 Task: Create in the project TriumphTech and in the Backlog issue 'Upgrade the security protocols of a web application to comply with new regulatory requirements' a child issue 'Email campaign engagement rate tracking and analysis', and assign it to team member softage.2@softage.net.
Action: Mouse moved to (761, 278)
Screenshot: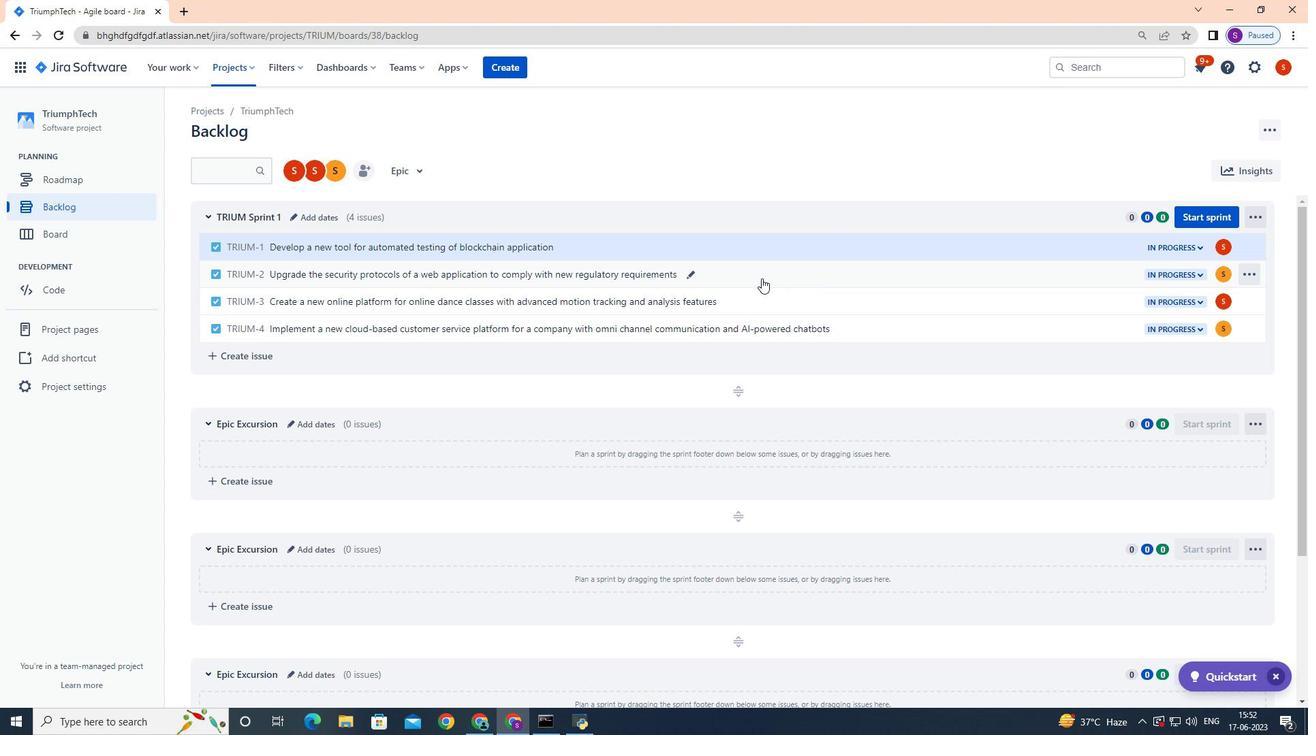 
Action: Mouse pressed left at (761, 278)
Screenshot: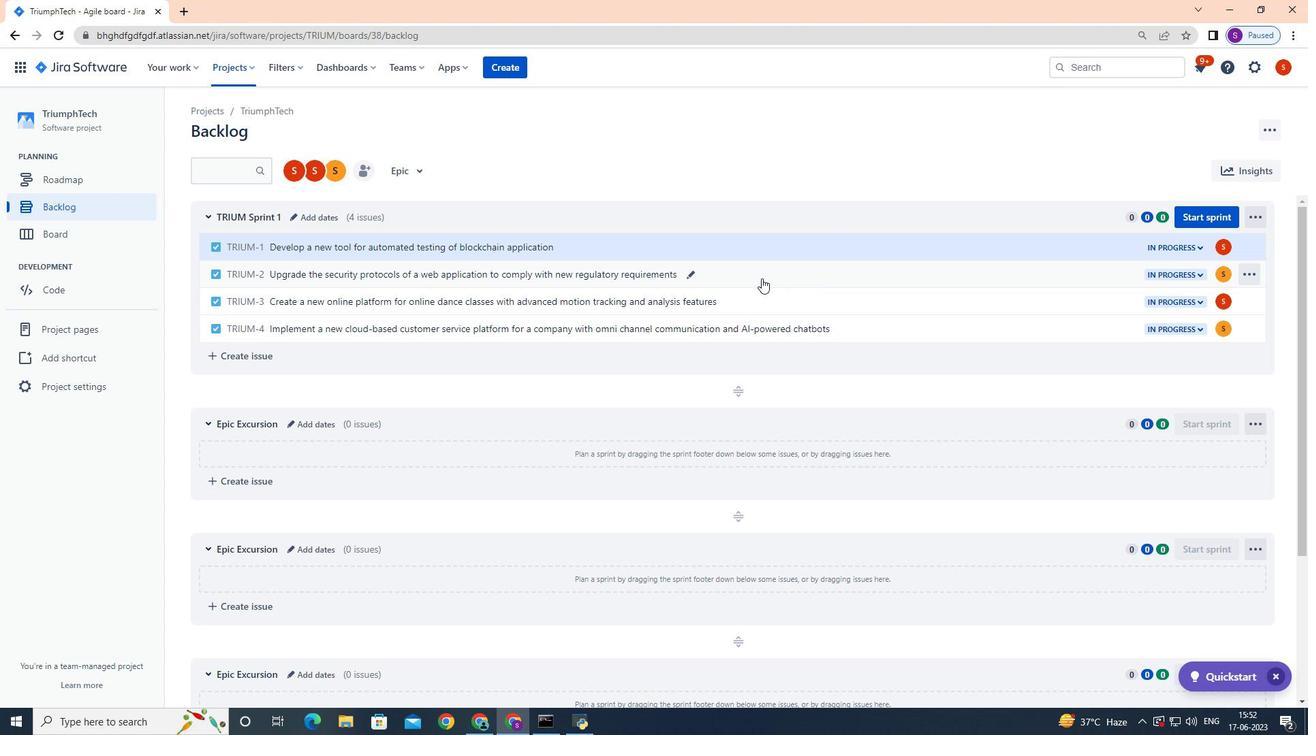 
Action: Mouse moved to (1068, 310)
Screenshot: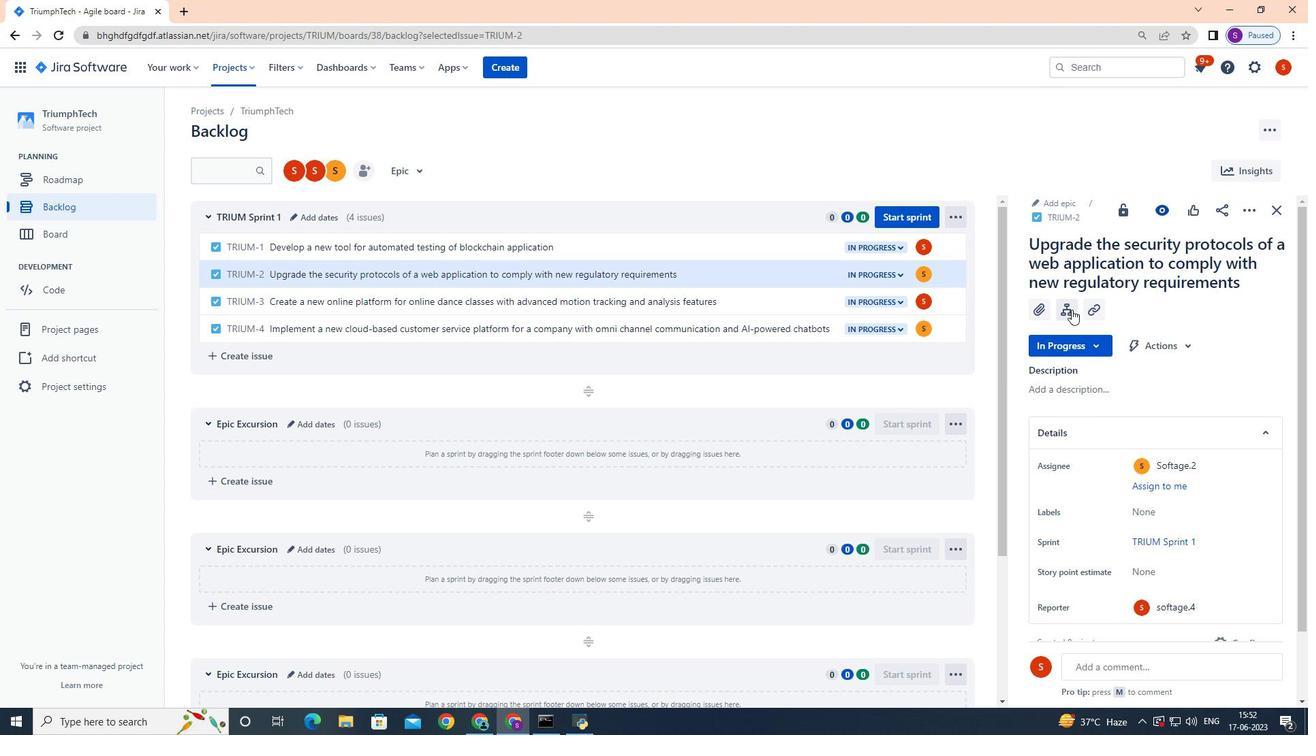 
Action: Mouse pressed left at (1068, 310)
Screenshot: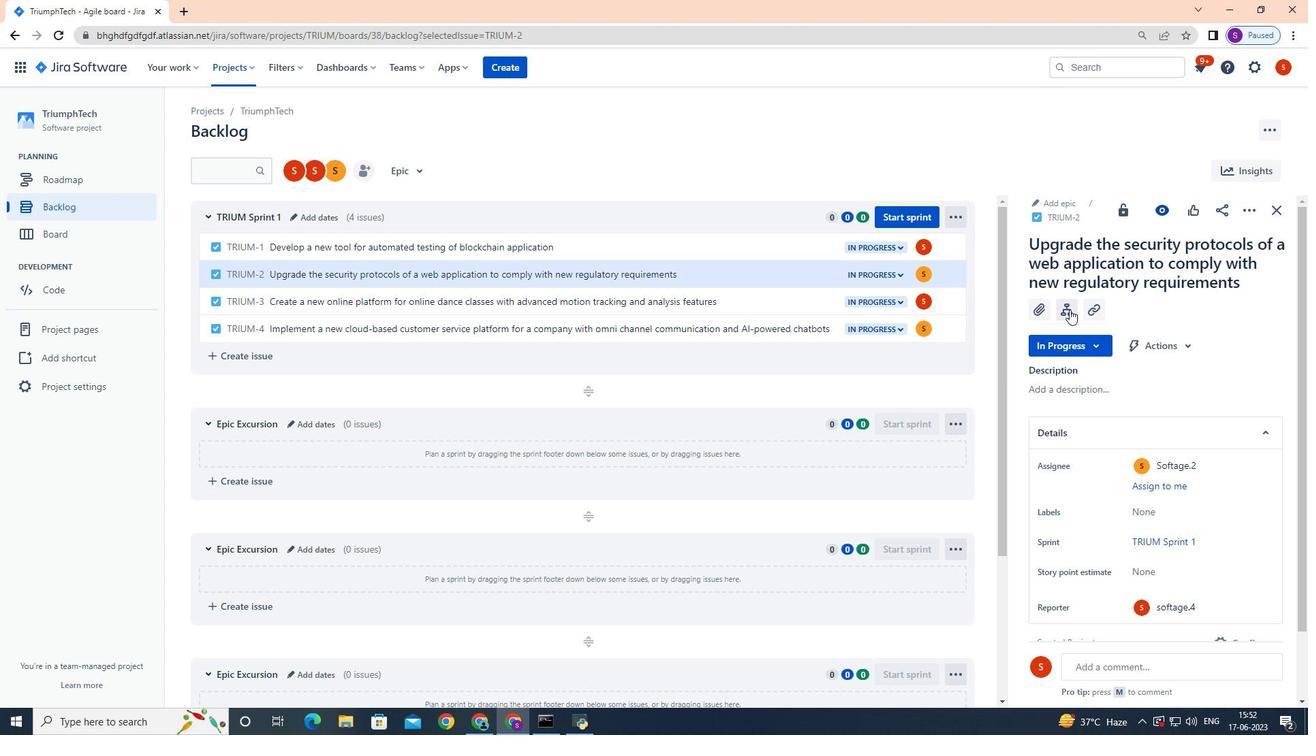 
Action: Mouse moved to (1068, 308)
Screenshot: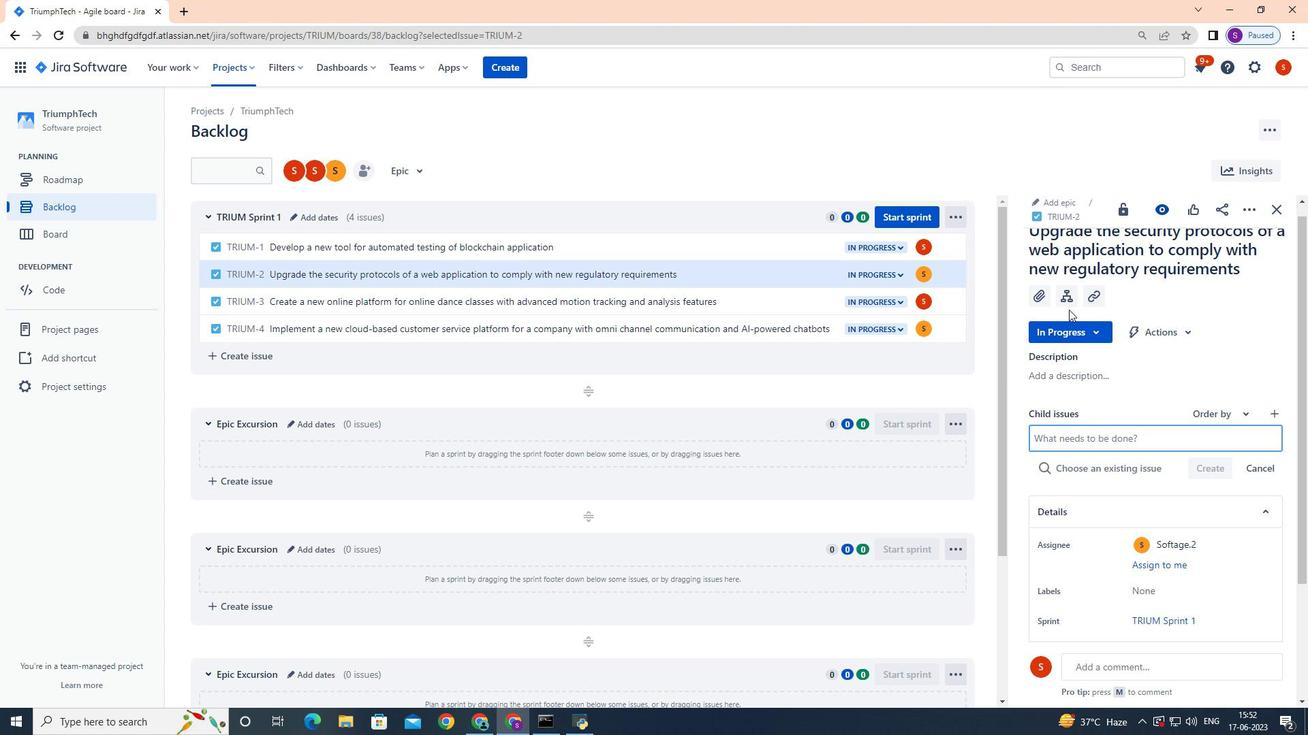 
Action: Key pressed <Key.shift>Email<Key.space>campaign<Key.space>engagement<Key.space>rate<Key.space>tracking<Key.space>and<Key.space>analysis<Key.enter>
Screenshot: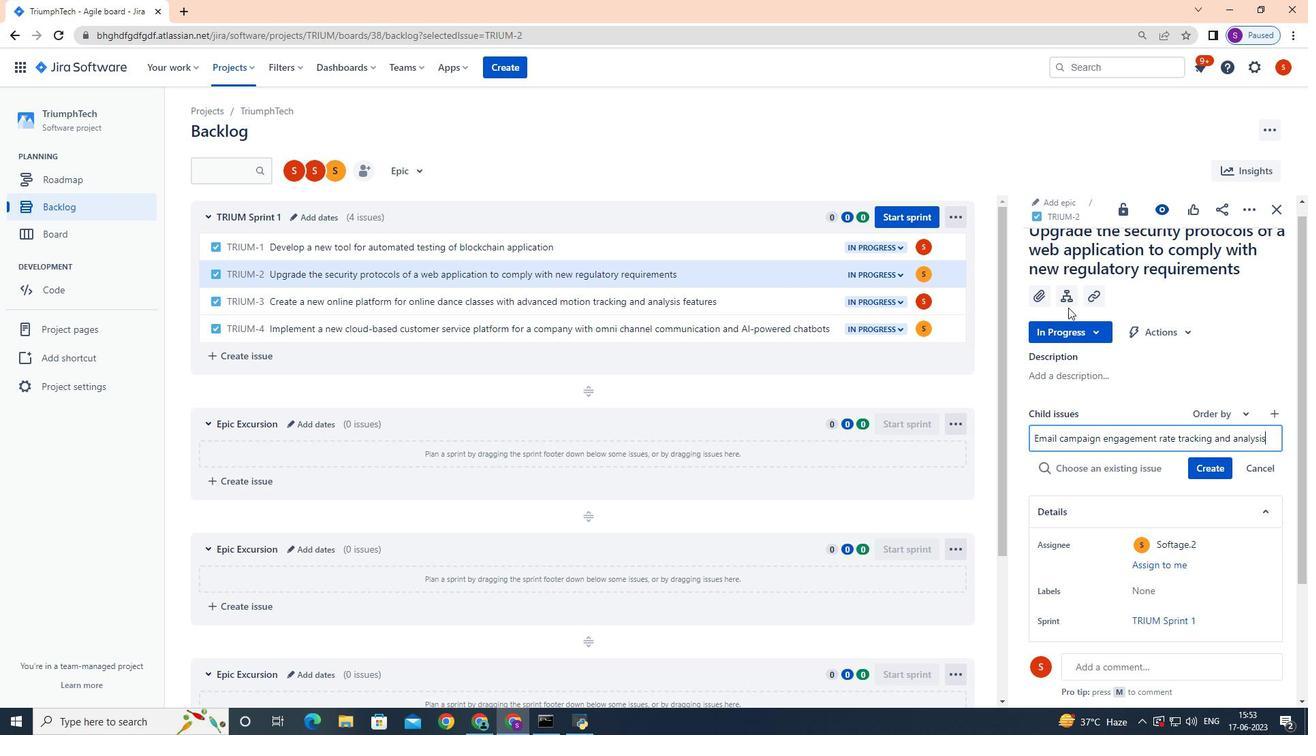 
Action: Mouse moved to (1222, 441)
Screenshot: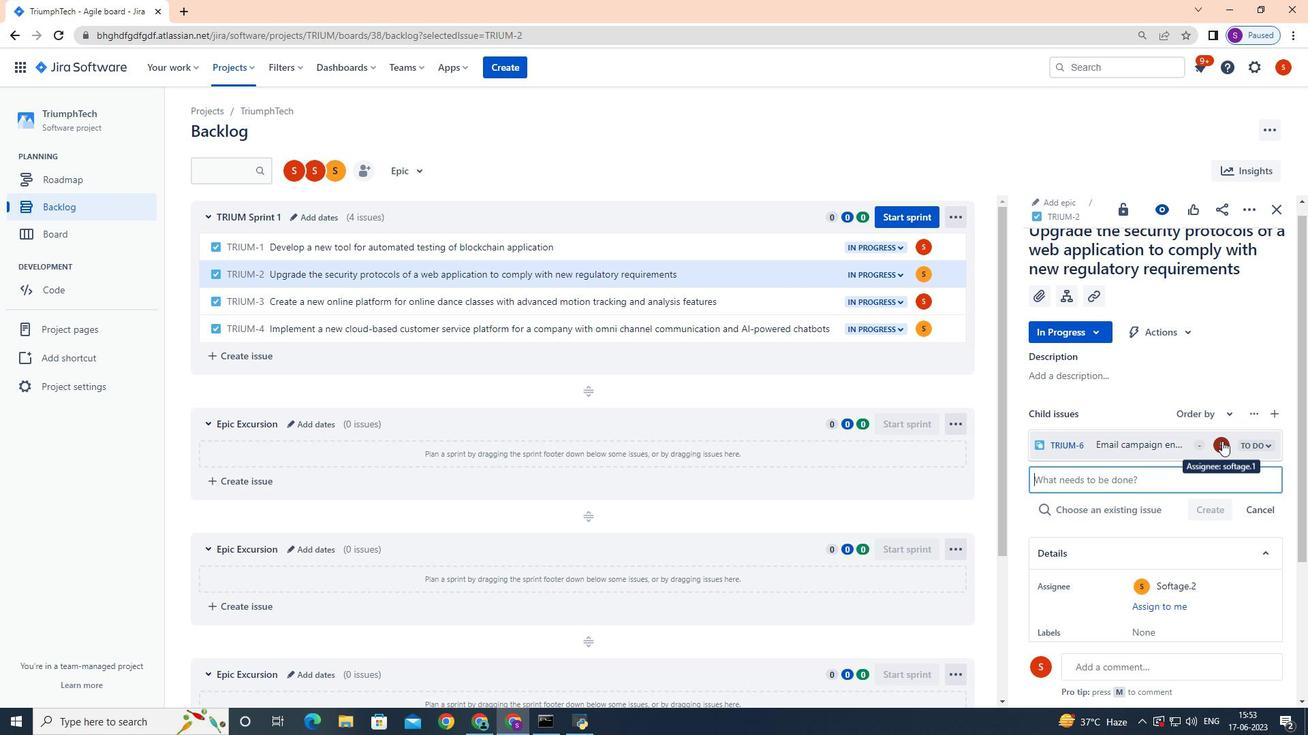 
Action: Mouse pressed left at (1222, 441)
Screenshot: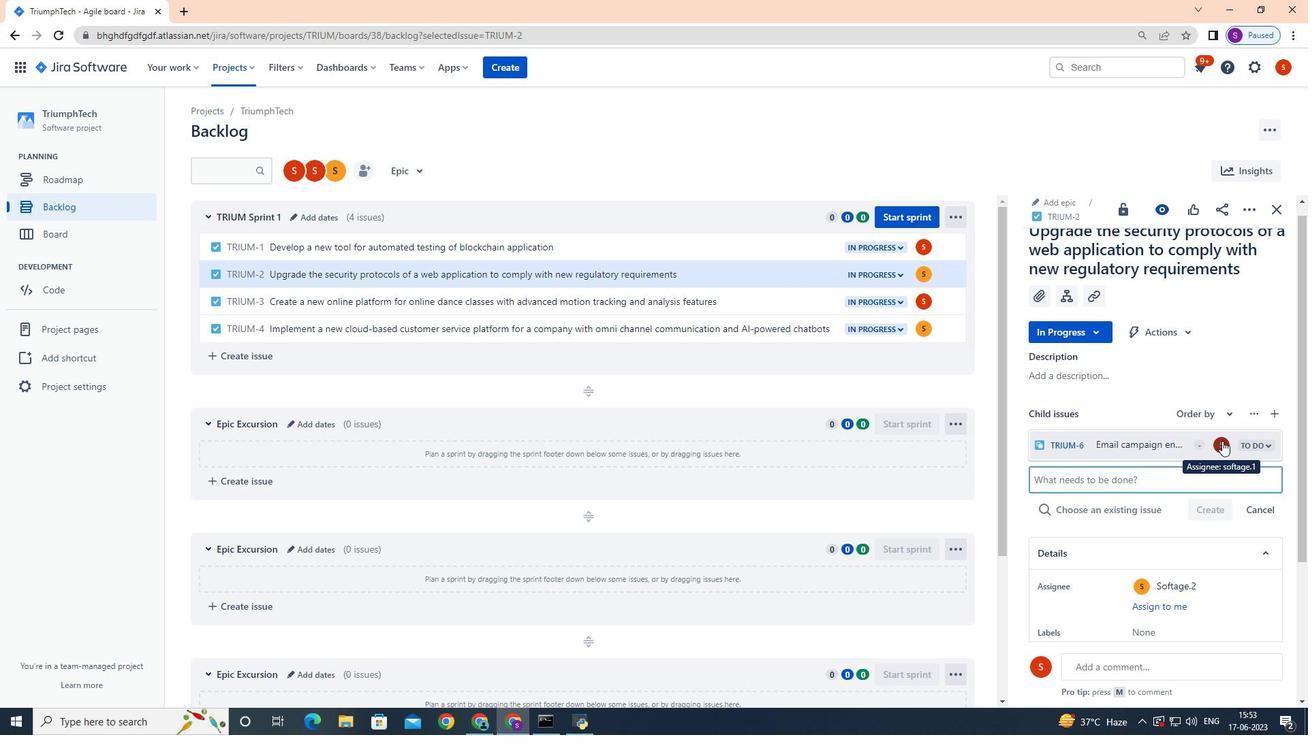 
Action: Mouse moved to (1220, 439)
Screenshot: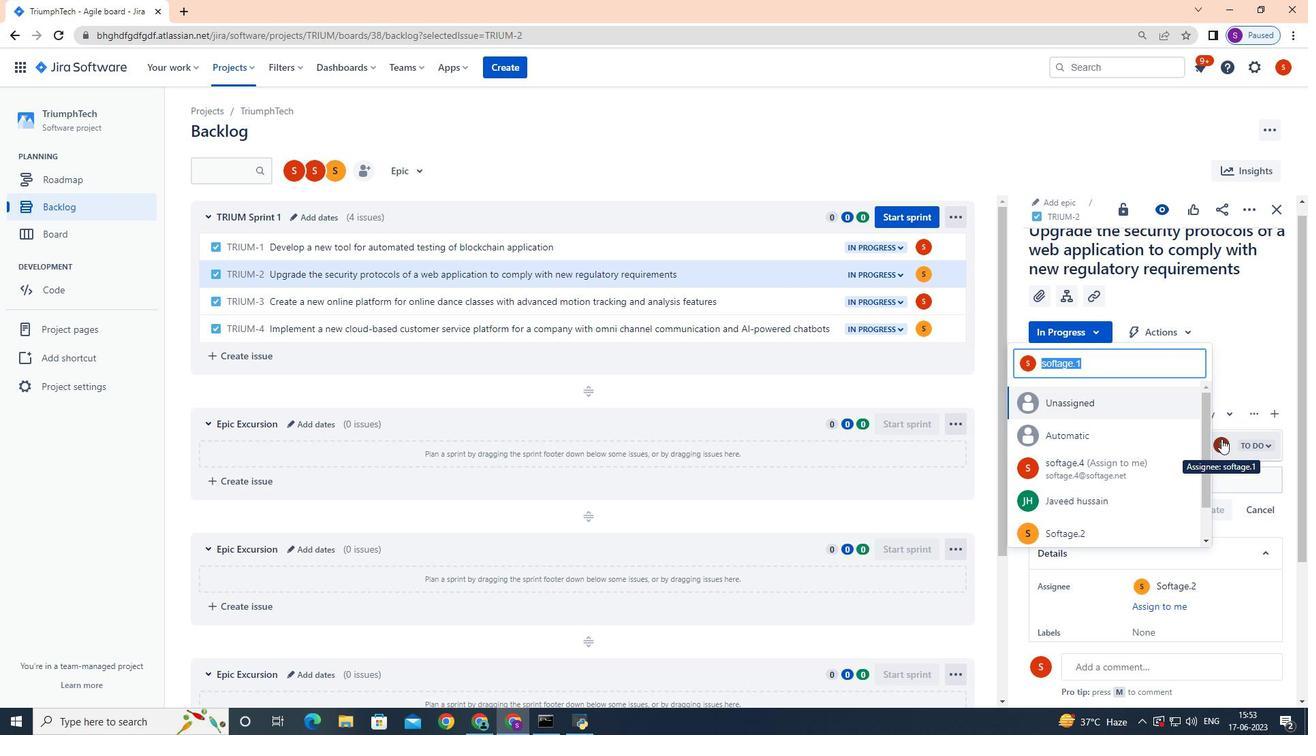 
Action: Key pressed softyage.2
Screenshot: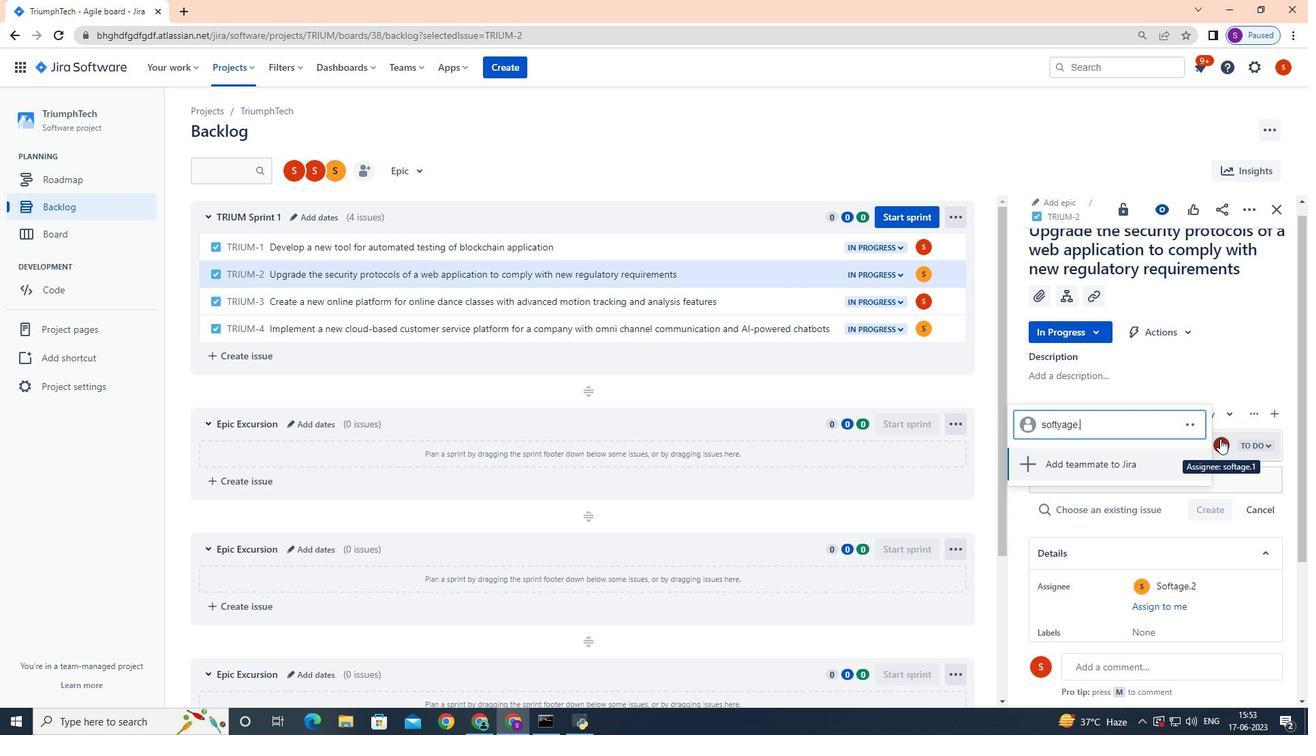 
Action: Mouse moved to (1114, 447)
Screenshot: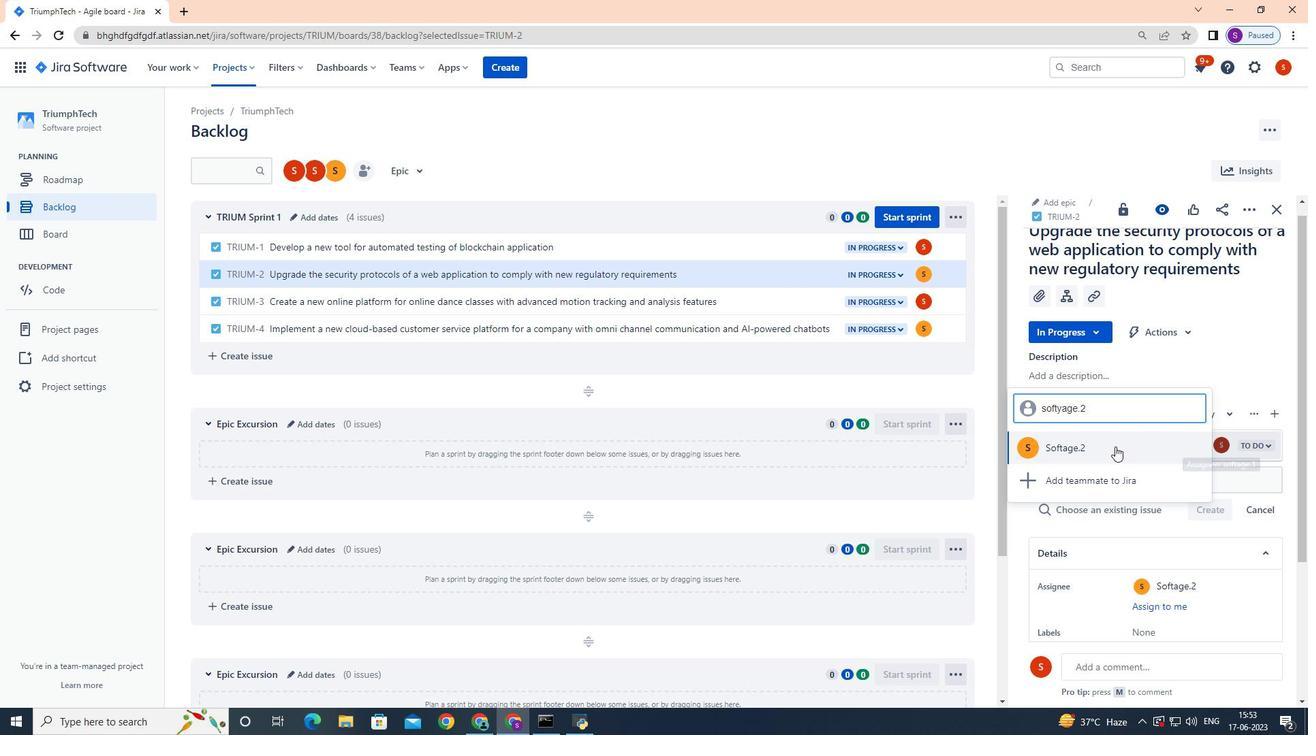 
Action: Mouse pressed left at (1114, 447)
Screenshot: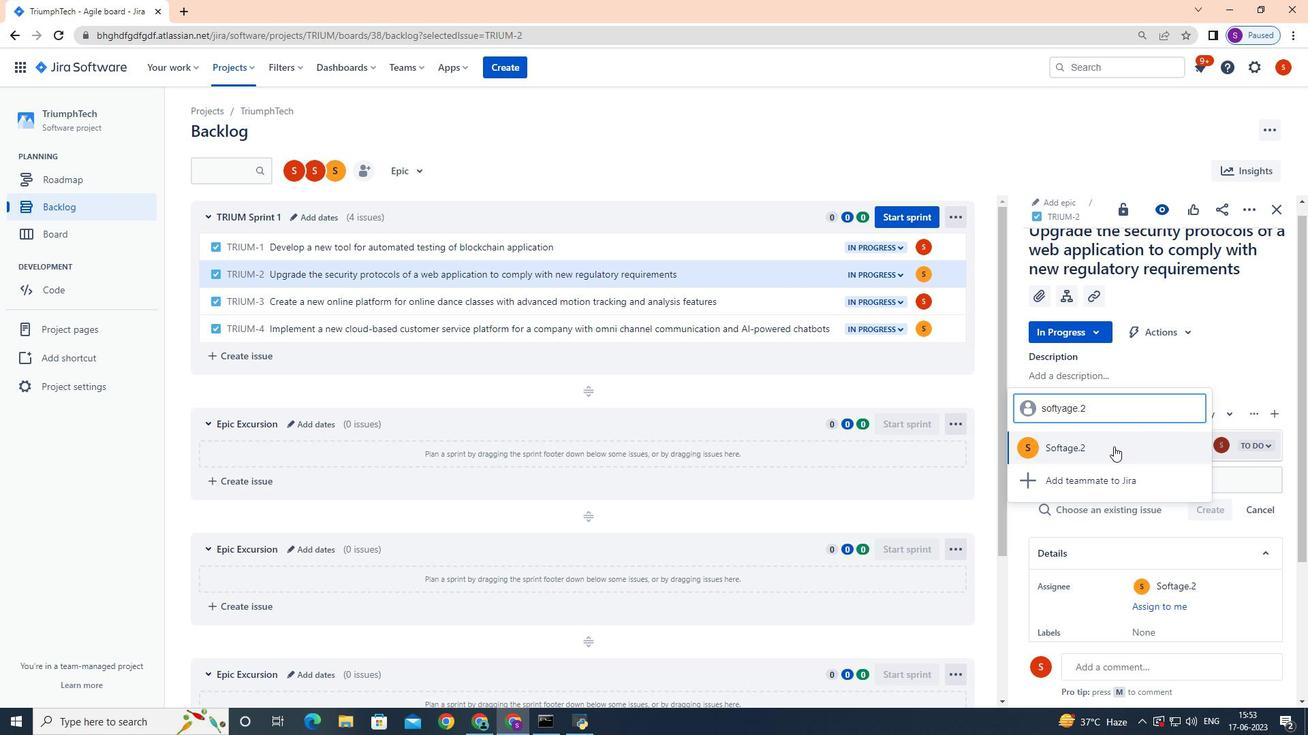 
Action: Mouse moved to (1114, 447)
Screenshot: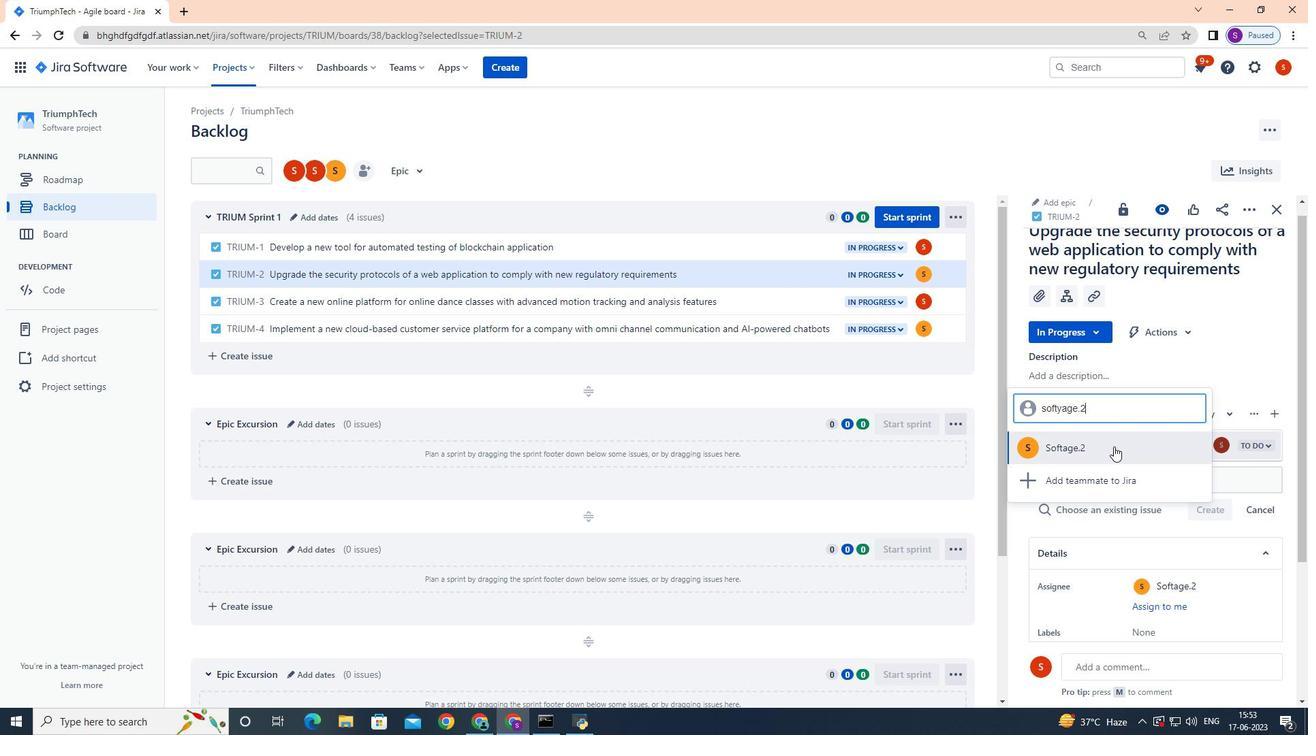 
